 Task: Create a sub task Gather and Analyse Requirements for the task  Improve accessibility features of the app for users with disabilities in the project VelocityTech , assign it to team member softage.8@softage.net and update the status of the sub task to  On Track  , set the priority of the sub task to Low.
Action: Mouse moved to (63, 434)
Screenshot: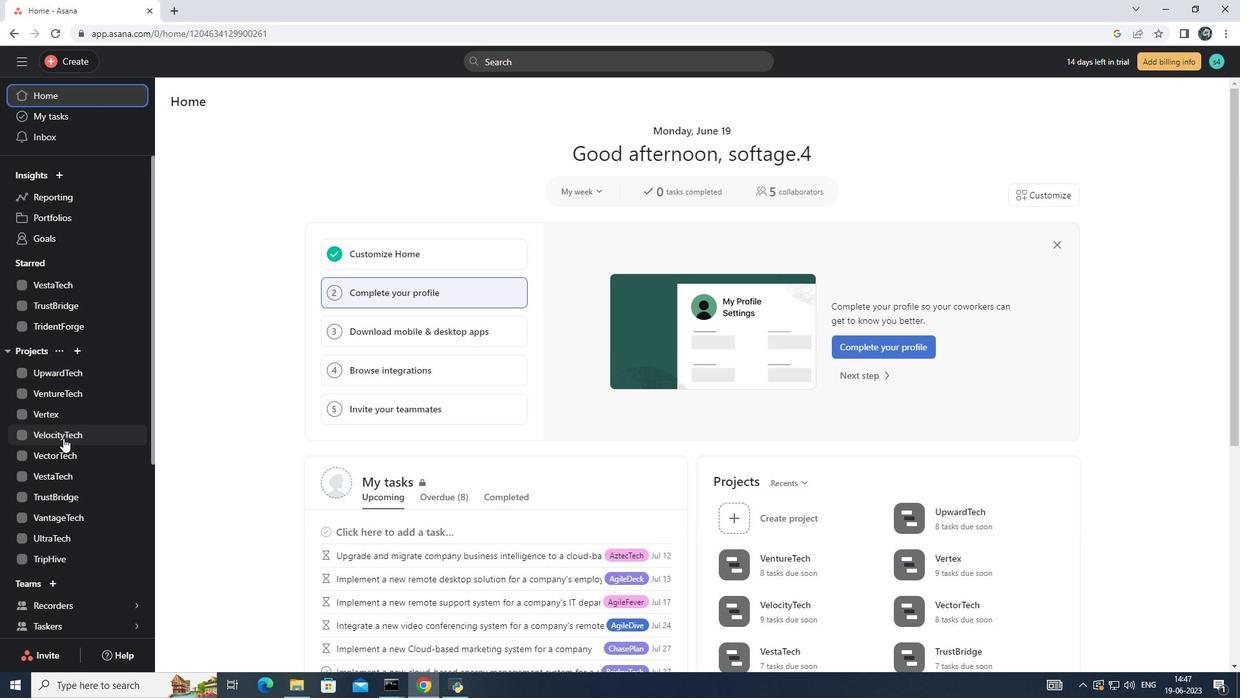 
Action: Mouse pressed left at (63, 434)
Screenshot: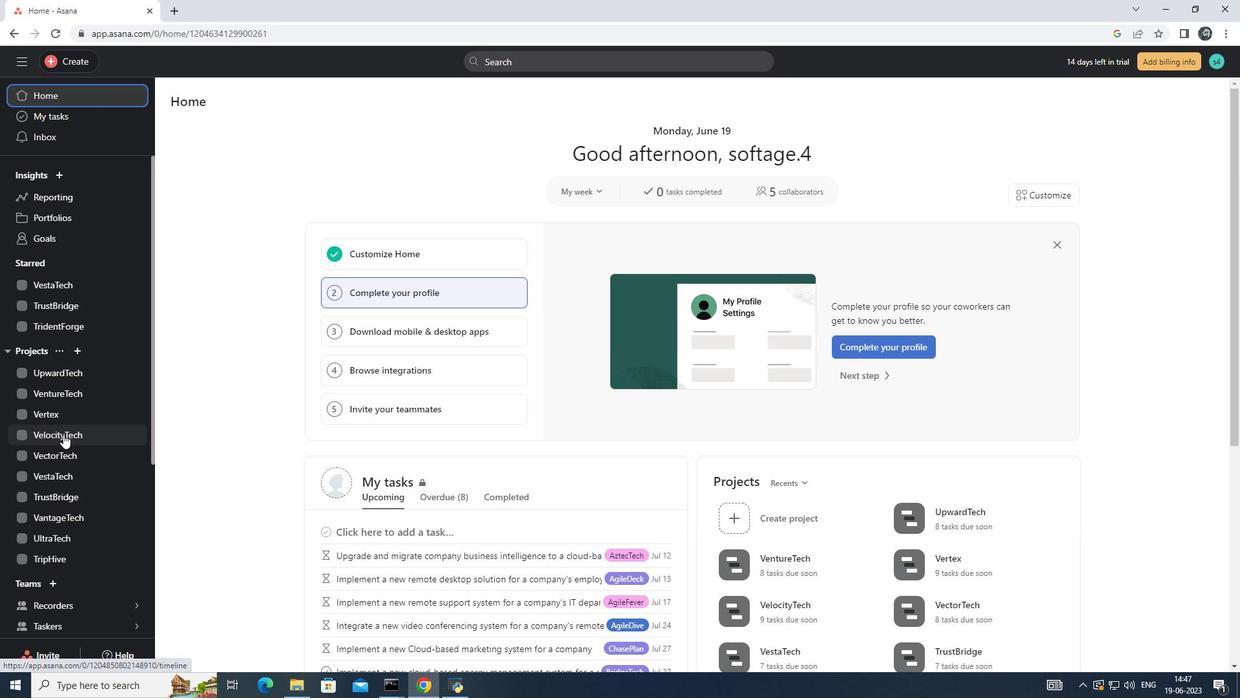 
Action: Mouse moved to (511, 308)
Screenshot: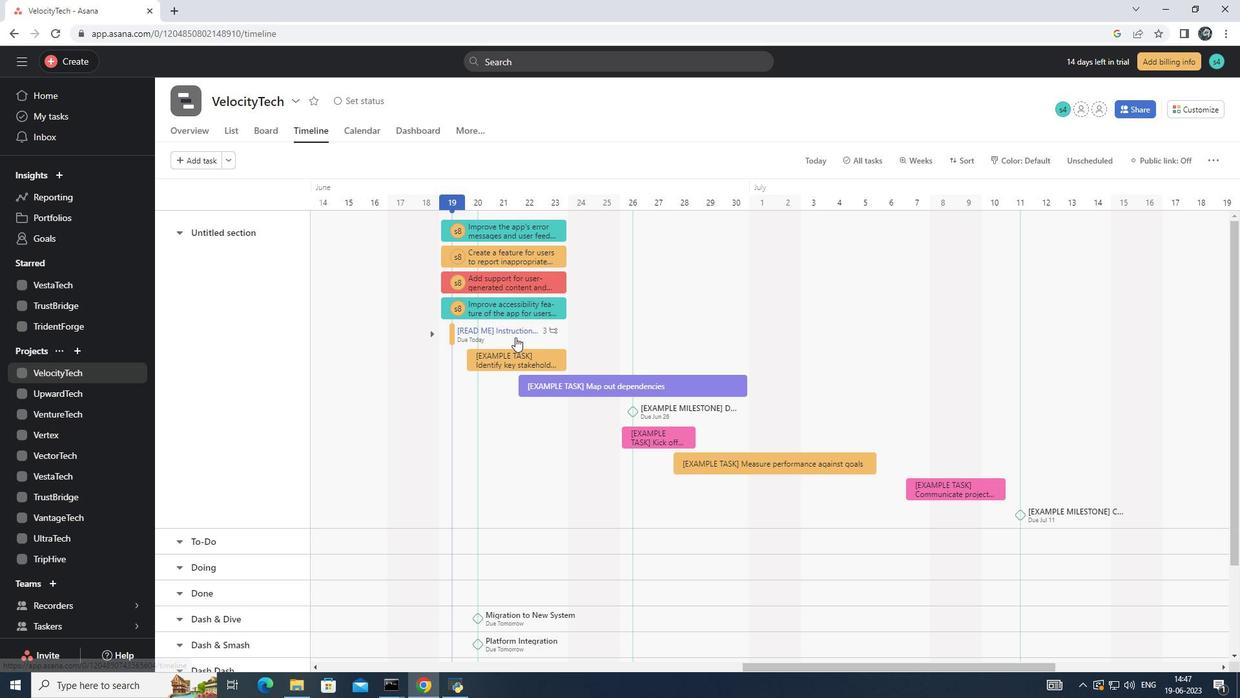 
Action: Mouse pressed left at (511, 308)
Screenshot: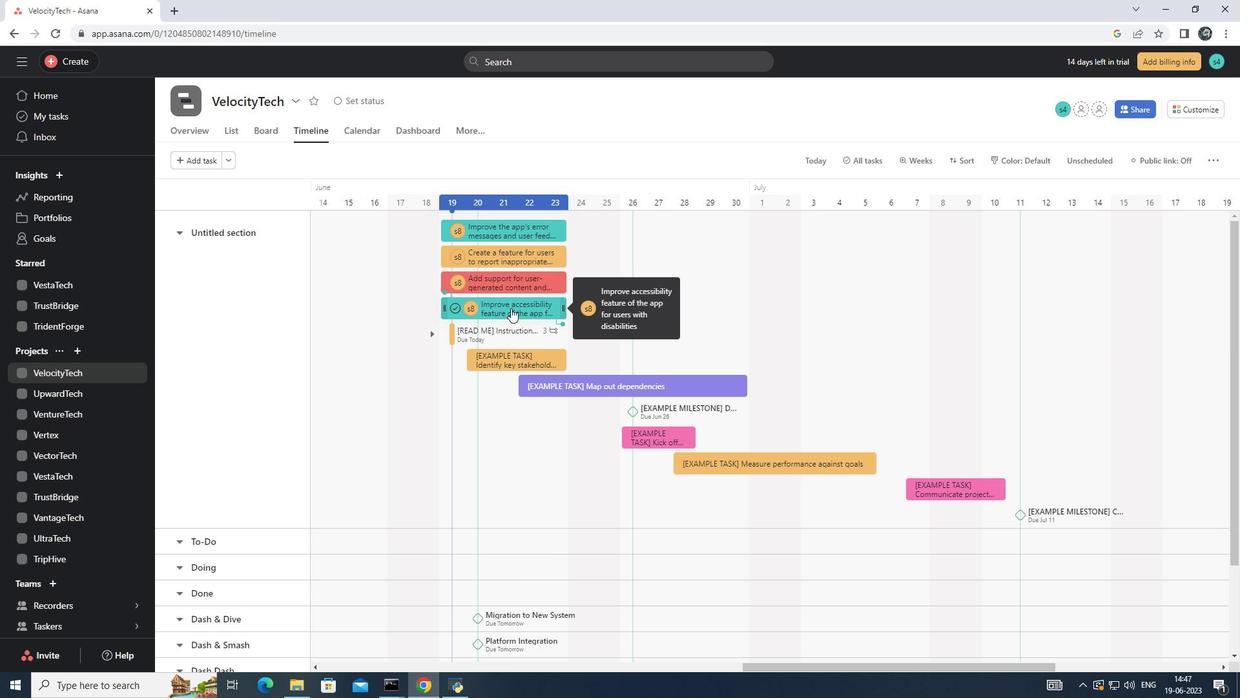 
Action: Mouse moved to (801, 462)
Screenshot: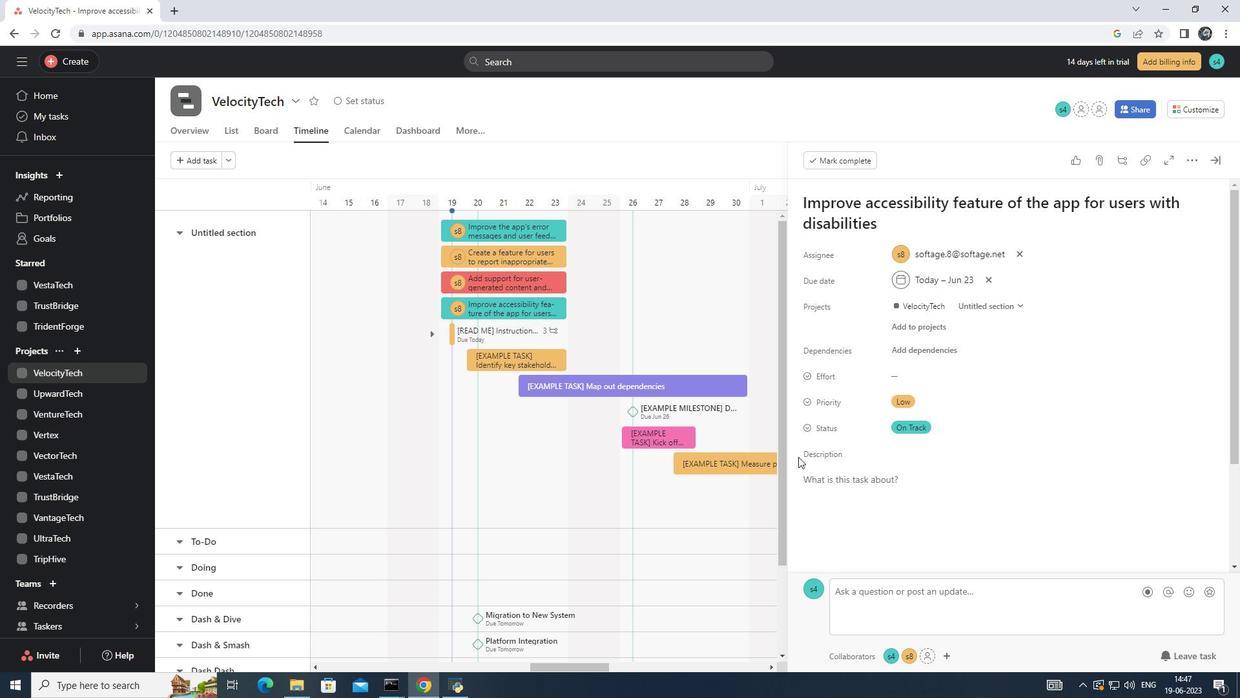 
Action: Mouse scrolled (801, 461) with delta (0, 0)
Screenshot: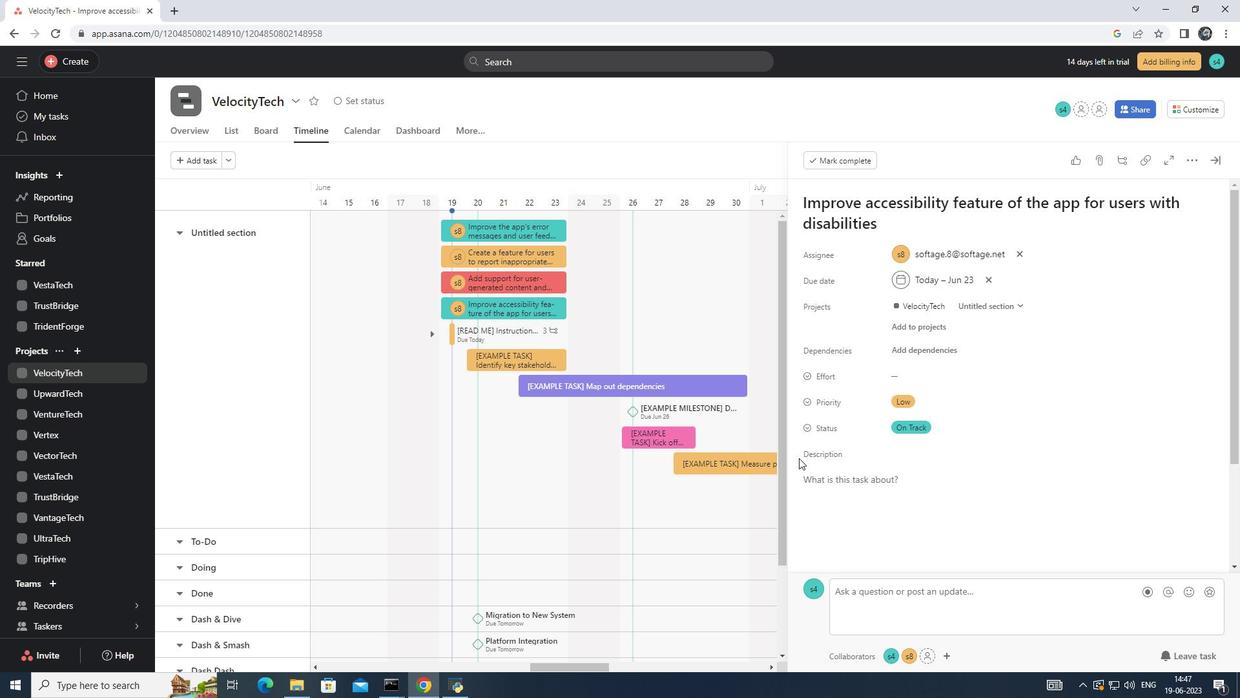 
Action: Mouse moved to (804, 464)
Screenshot: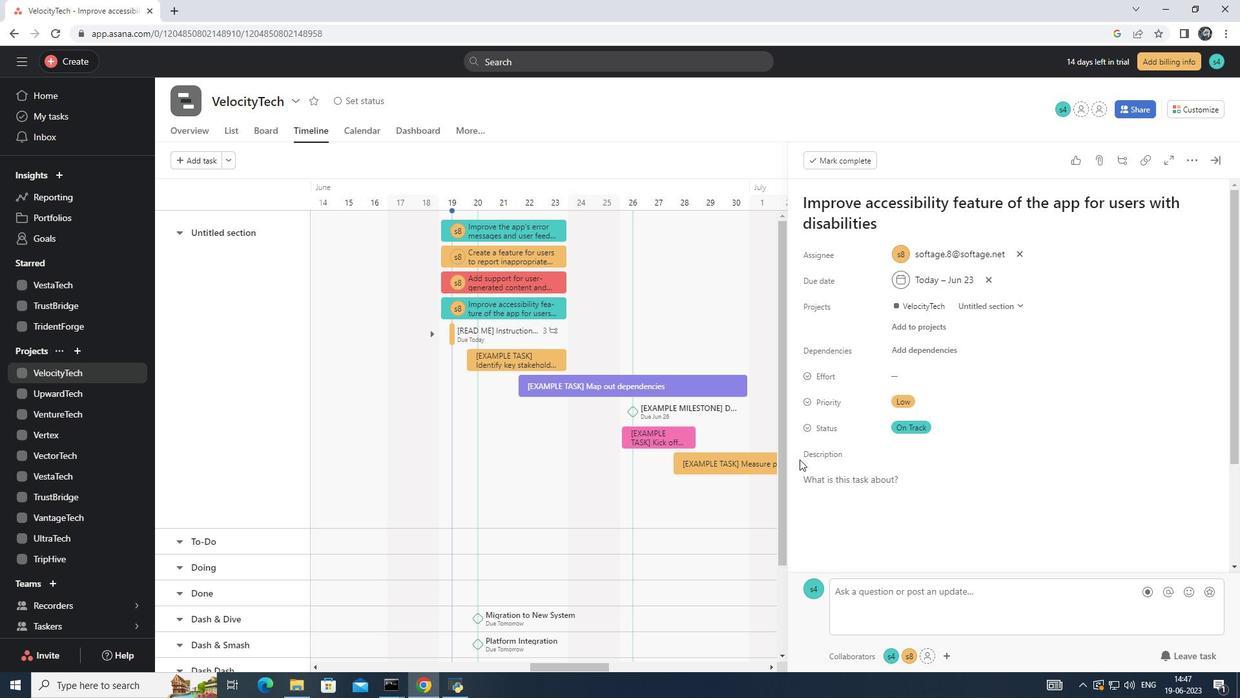 
Action: Mouse scrolled (804, 463) with delta (0, 0)
Screenshot: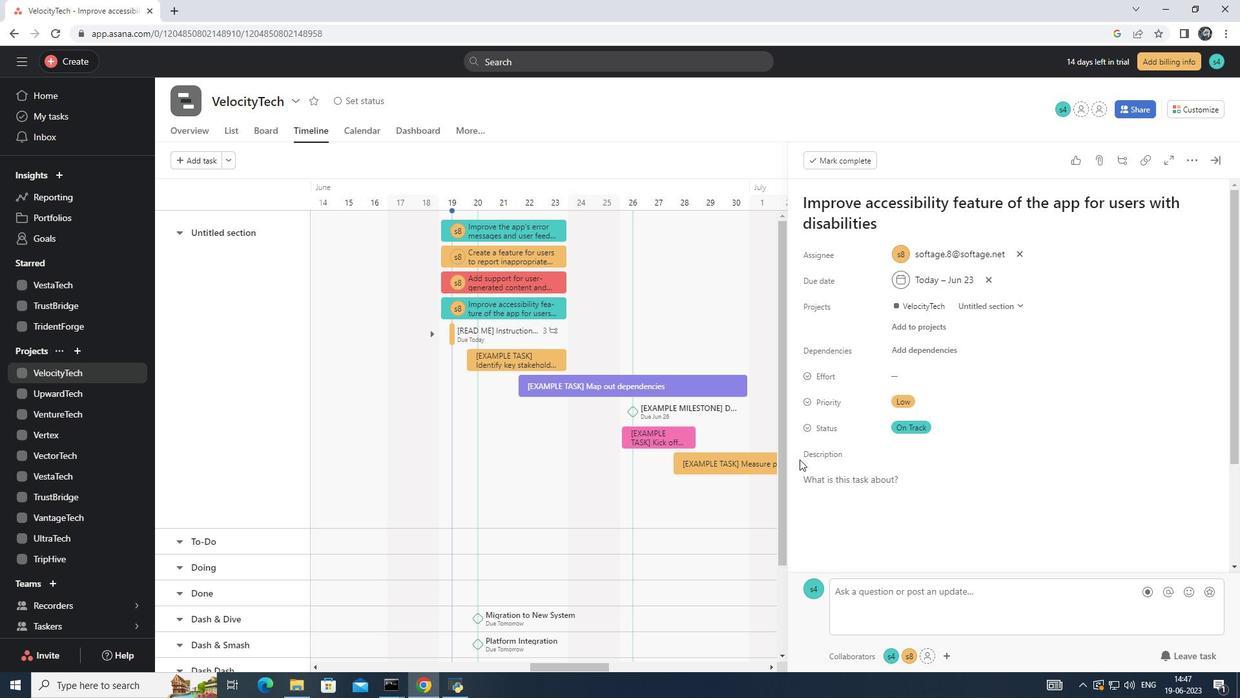 
Action: Mouse moved to (828, 470)
Screenshot: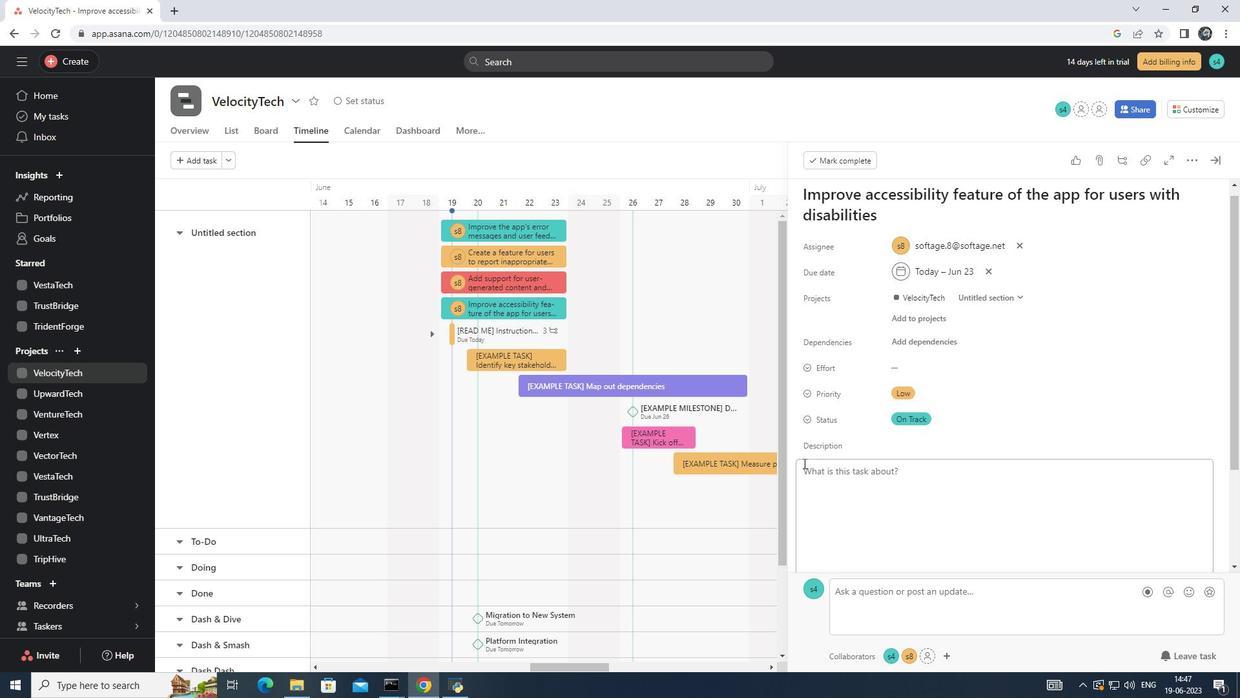 
Action: Mouse scrolled (828, 469) with delta (0, 0)
Screenshot: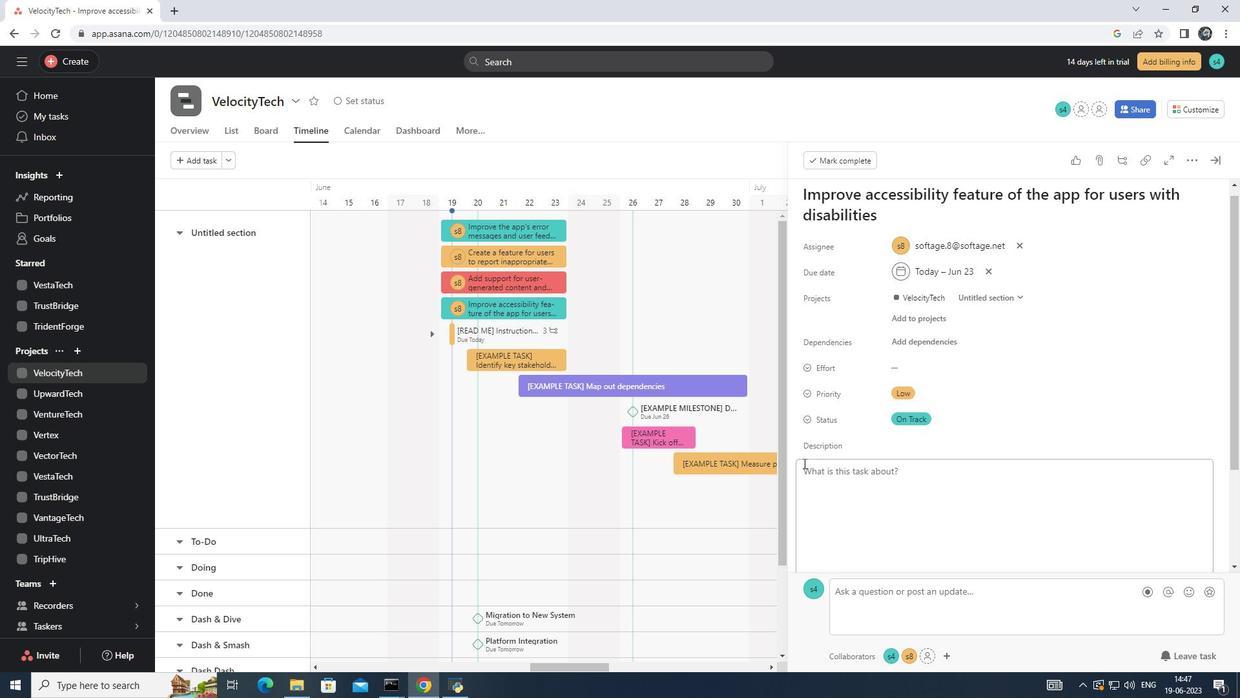 
Action: Mouse moved to (836, 473)
Screenshot: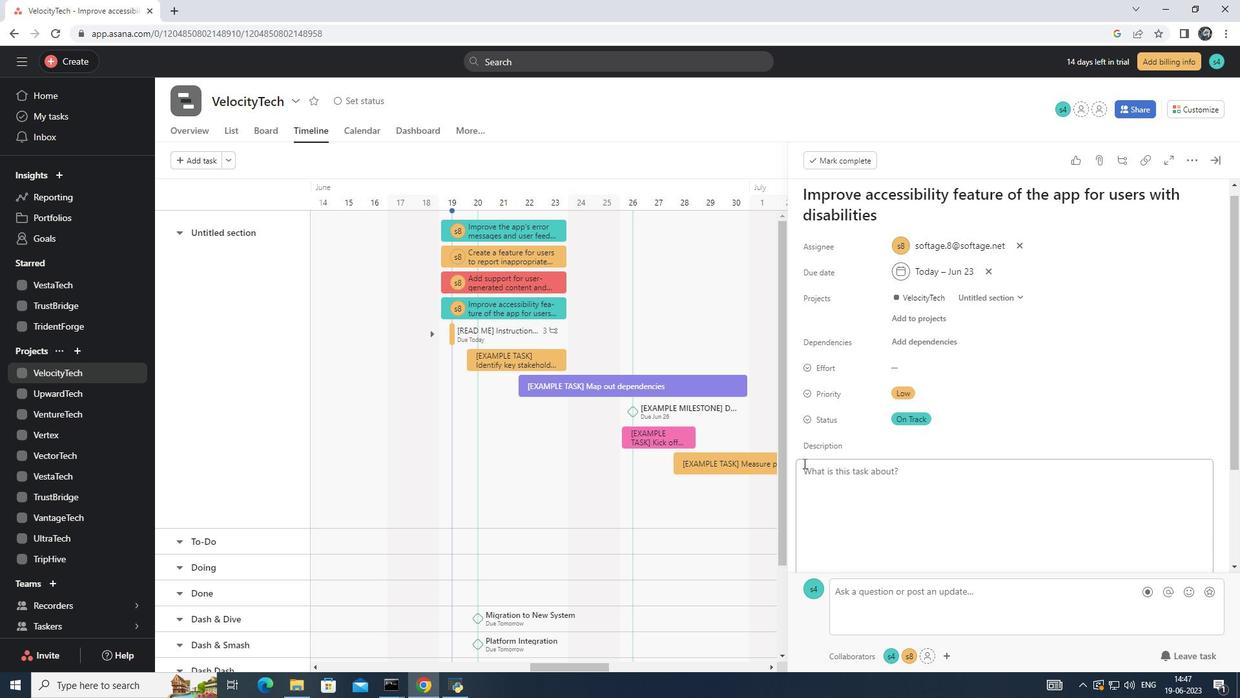 
Action: Mouse scrolled (836, 472) with delta (0, 0)
Screenshot: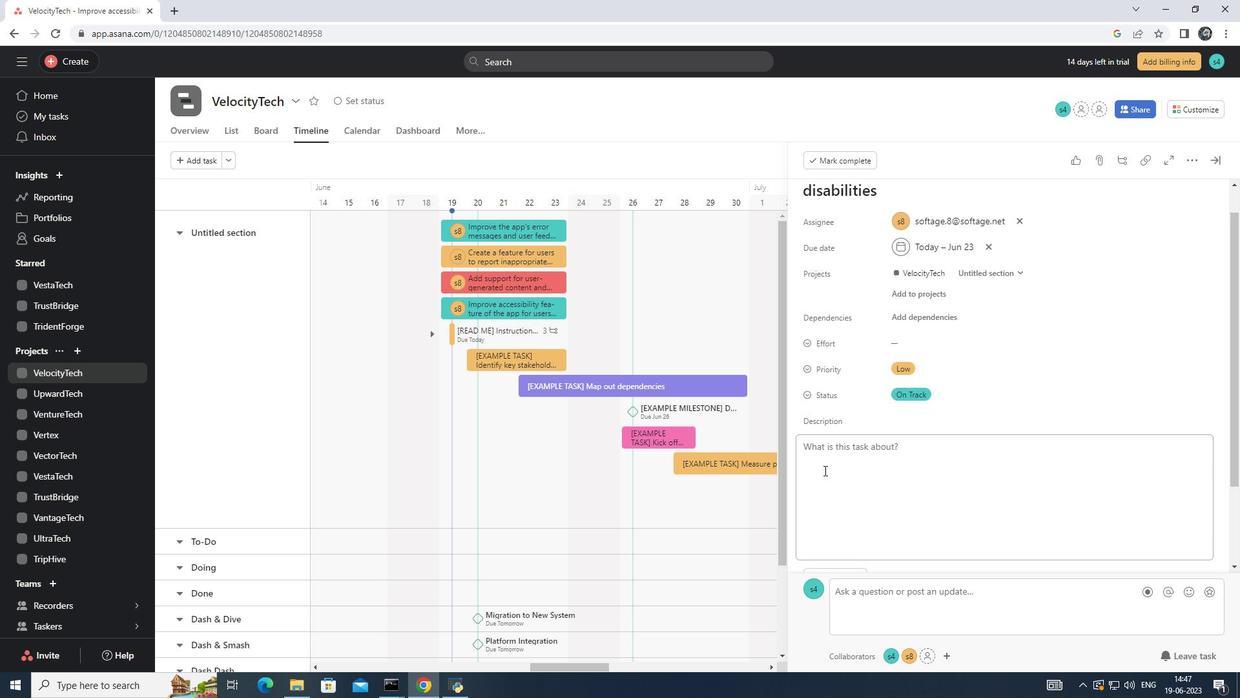 
Action: Mouse moved to (842, 468)
Screenshot: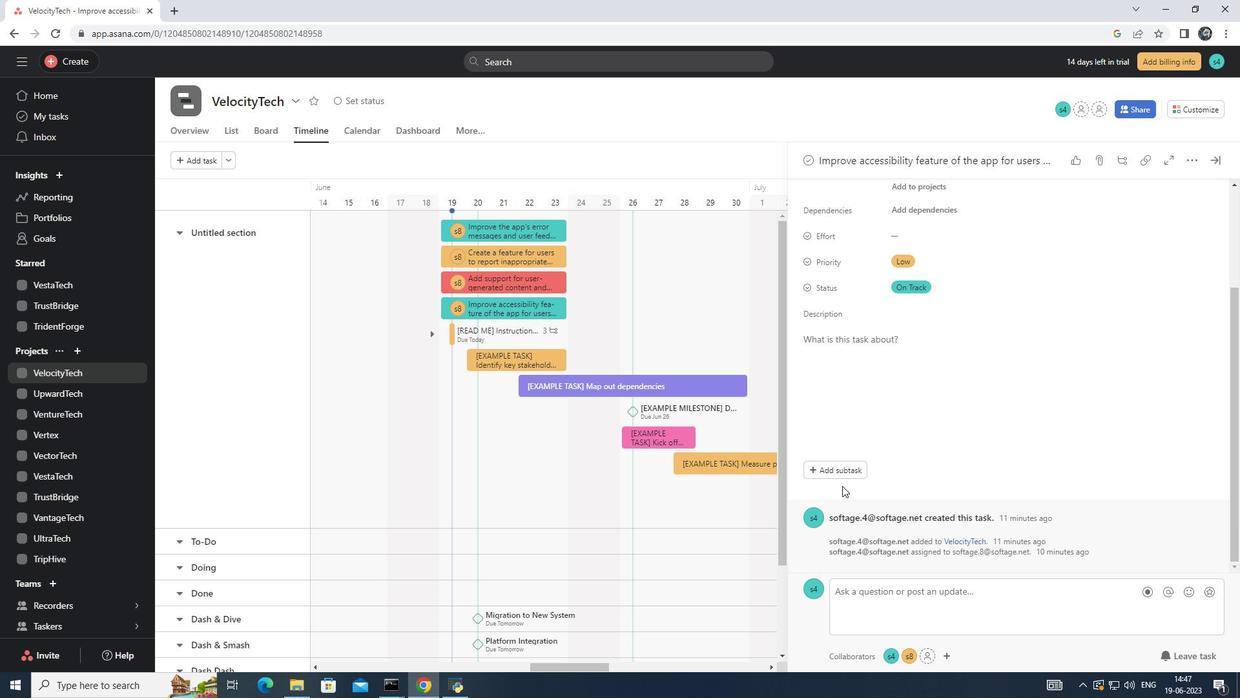 
Action: Mouse pressed left at (842, 468)
Screenshot: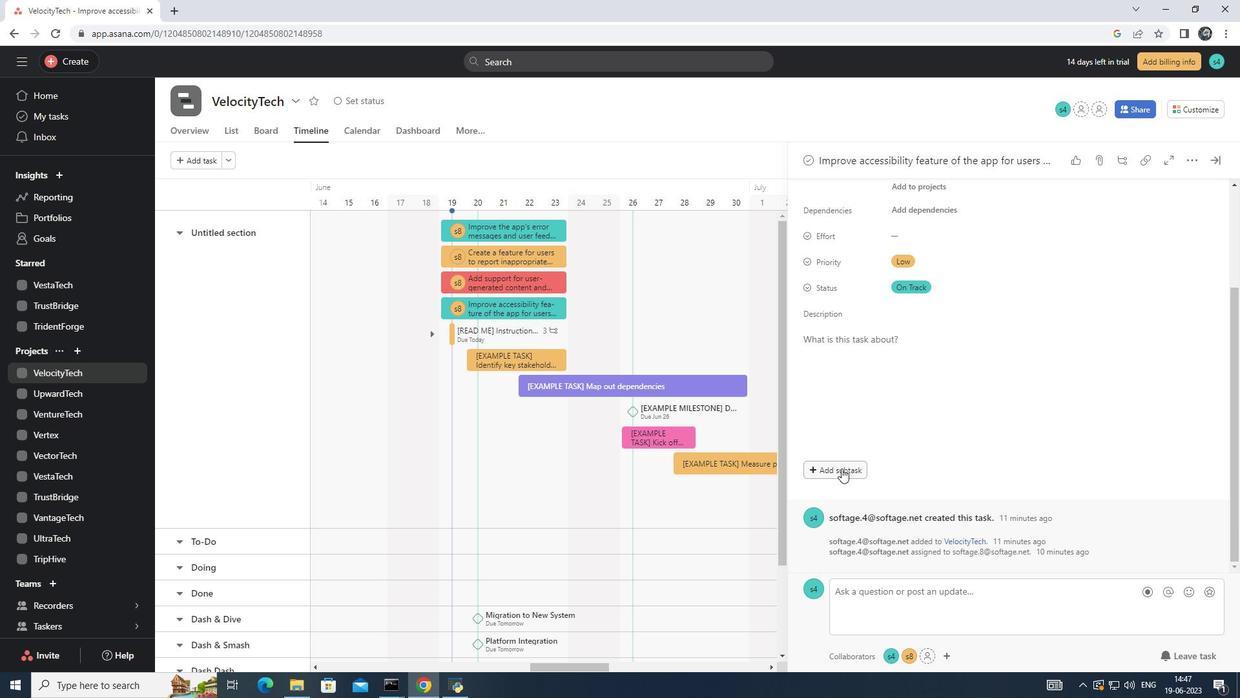 
Action: Mouse moved to (842, 441)
Screenshot: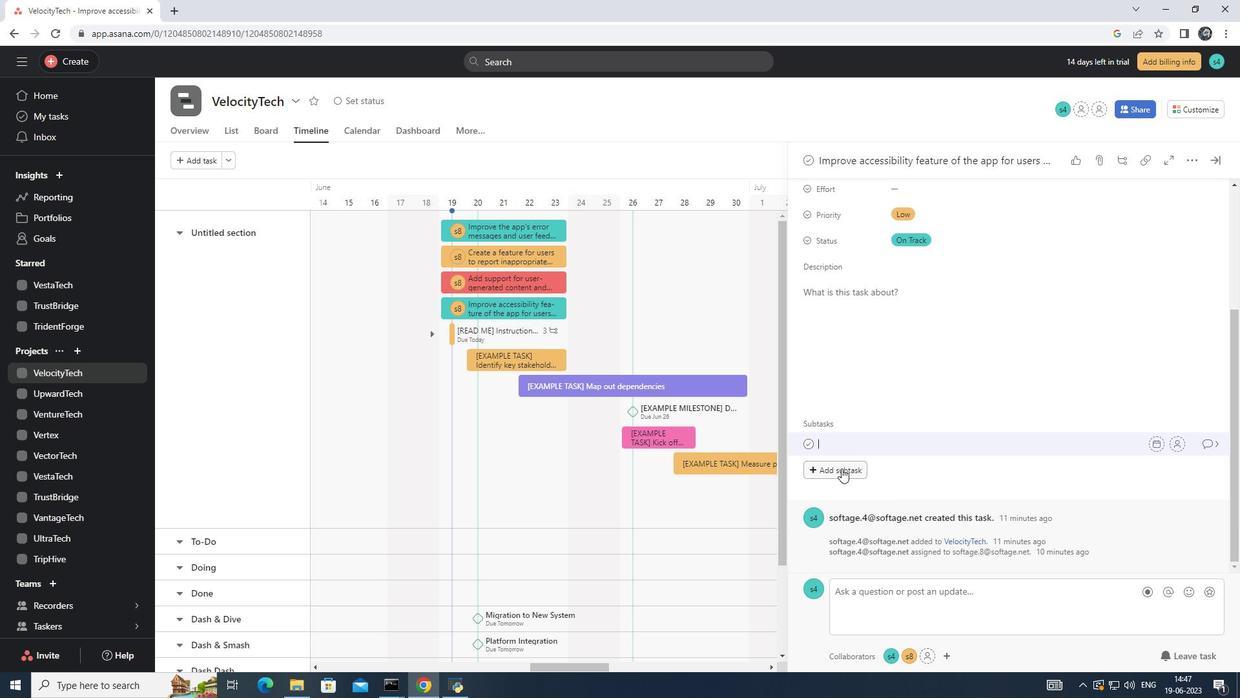 
Action: Mouse pressed left at (842, 441)
Screenshot: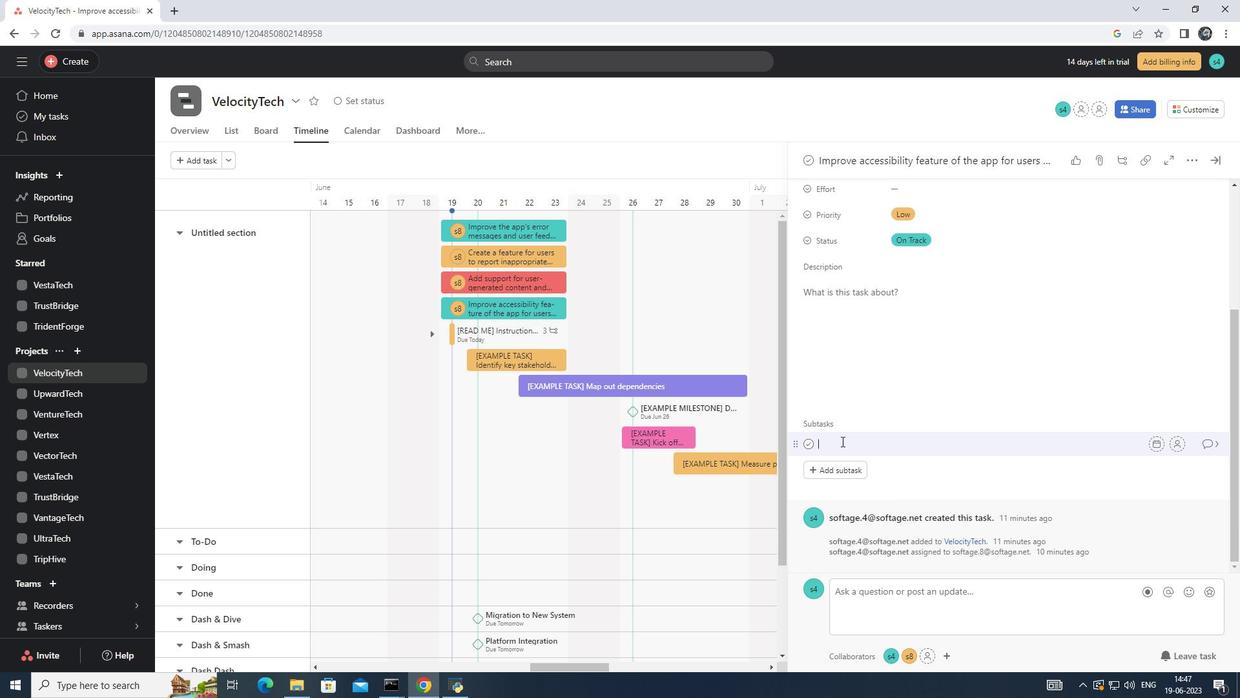 
Action: Key pressed <Key.shift><Key.shift><Key.shift><Key.shift><Key.shift><Key.shift><Key.shift><Key.shift><Key.shift><Key.shift><Key.shift><Key.shift><Key.shift><Key.shift>Gather<Key.space>and<Key.space><Key.shift>Analyse<Key.space><Key.shift>Requirements
Screenshot: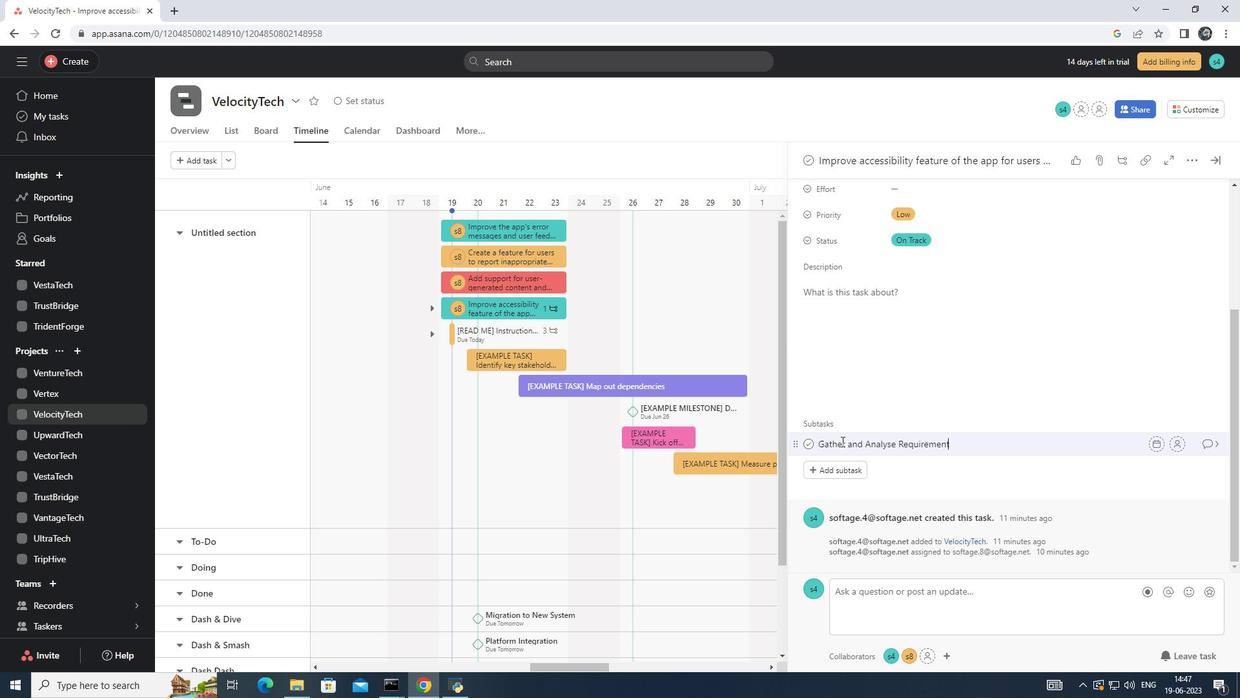
Action: Mouse moved to (1181, 444)
Screenshot: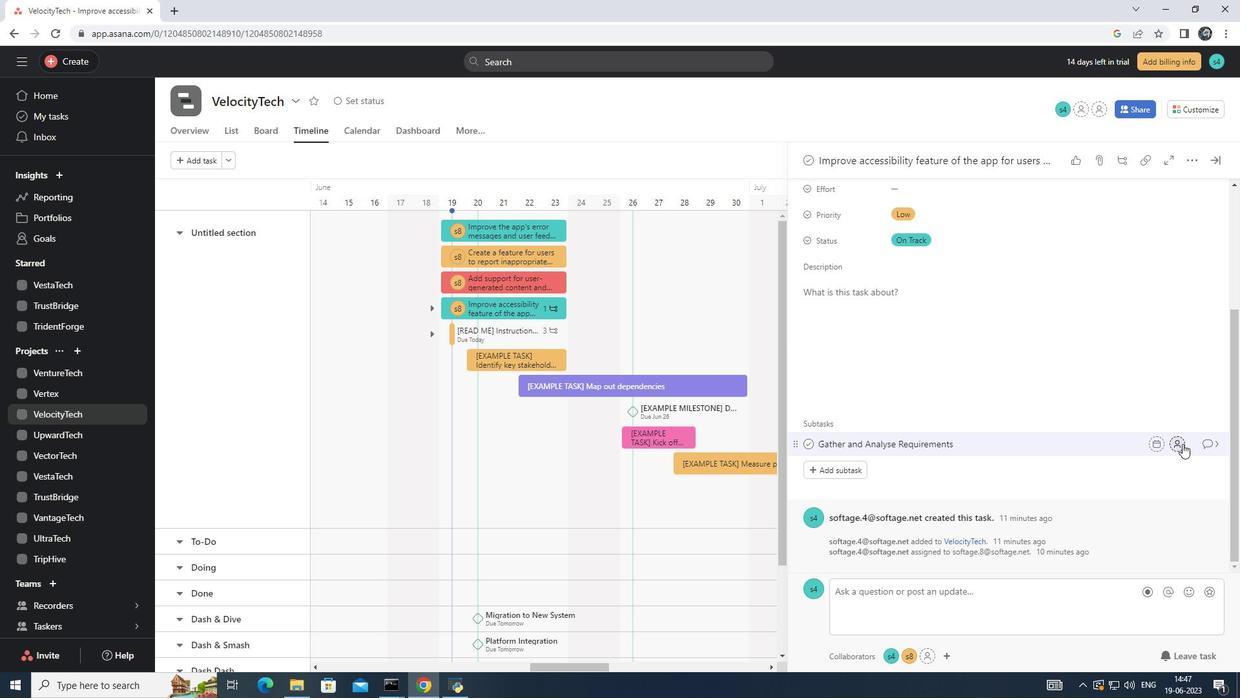 
Action: Mouse pressed left at (1181, 444)
Screenshot: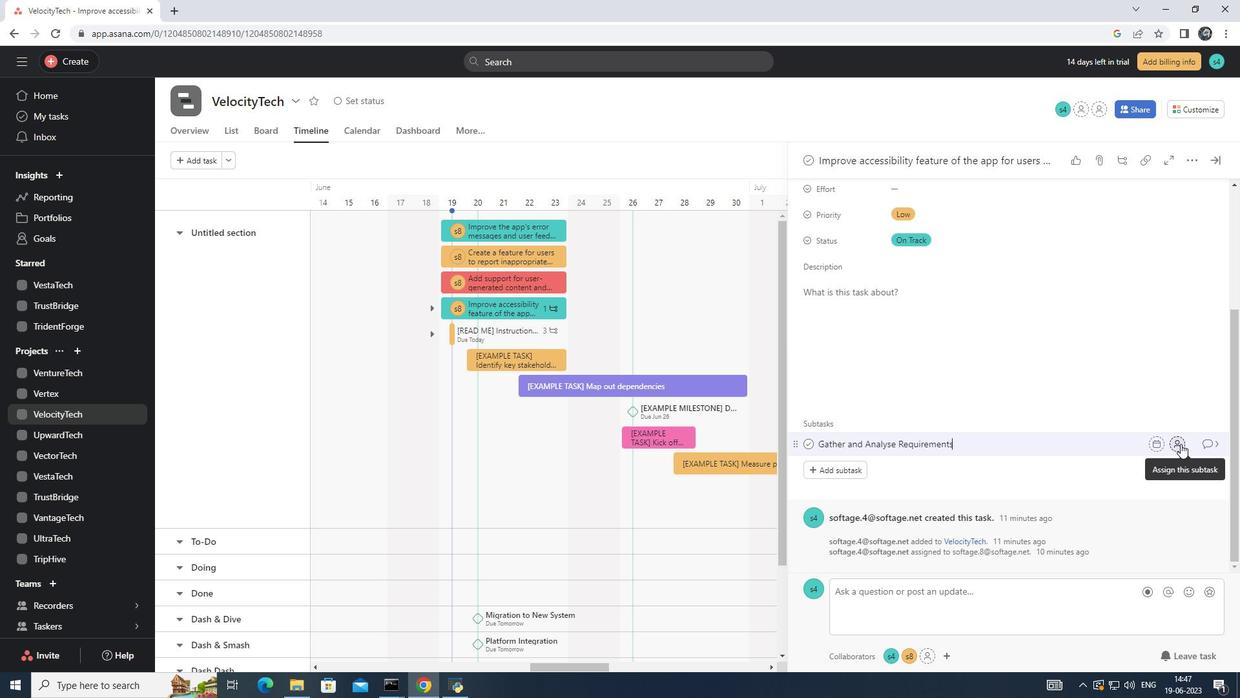 
Action: Key pressed softage.8<Key.shift>@softage.net<Key.enter>
Screenshot: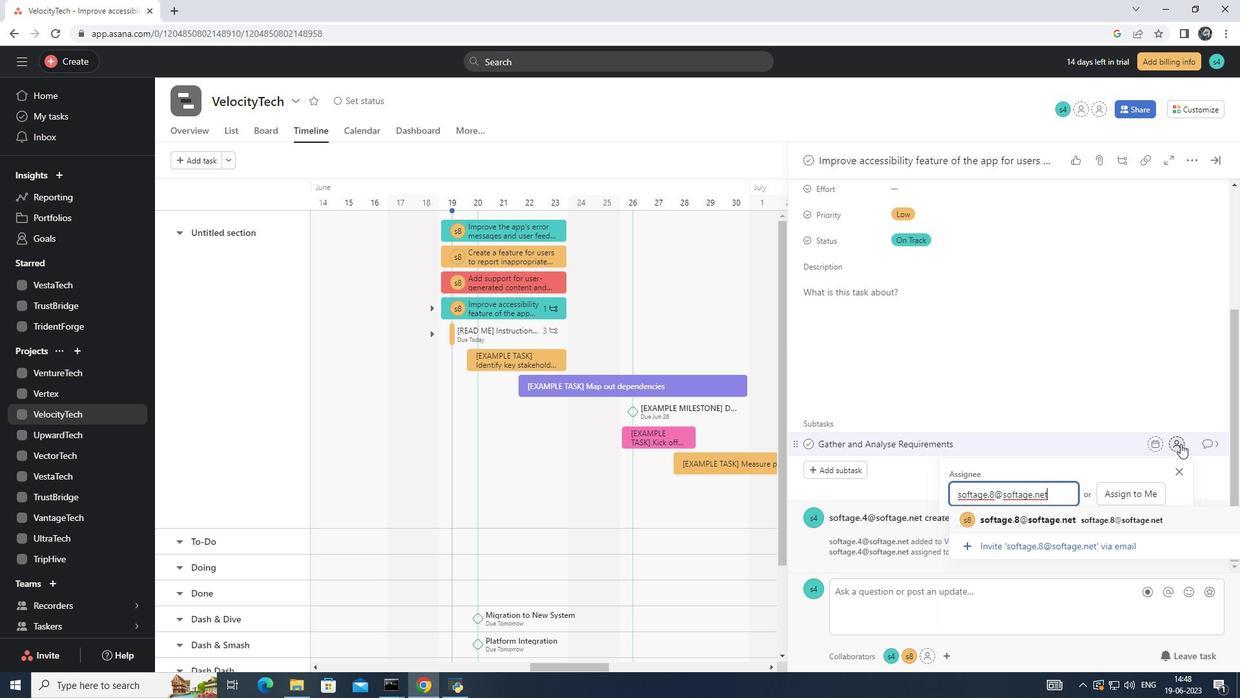 
Action: Mouse moved to (1219, 443)
Screenshot: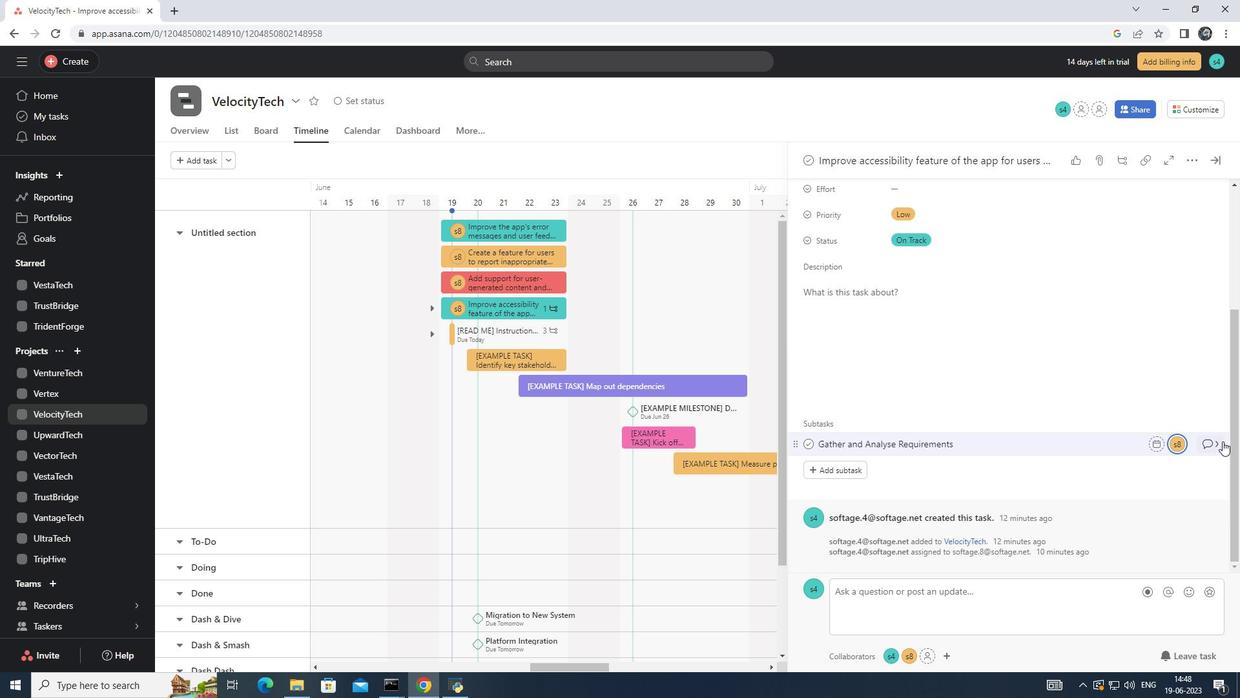 
Action: Mouse pressed left at (1219, 443)
Screenshot: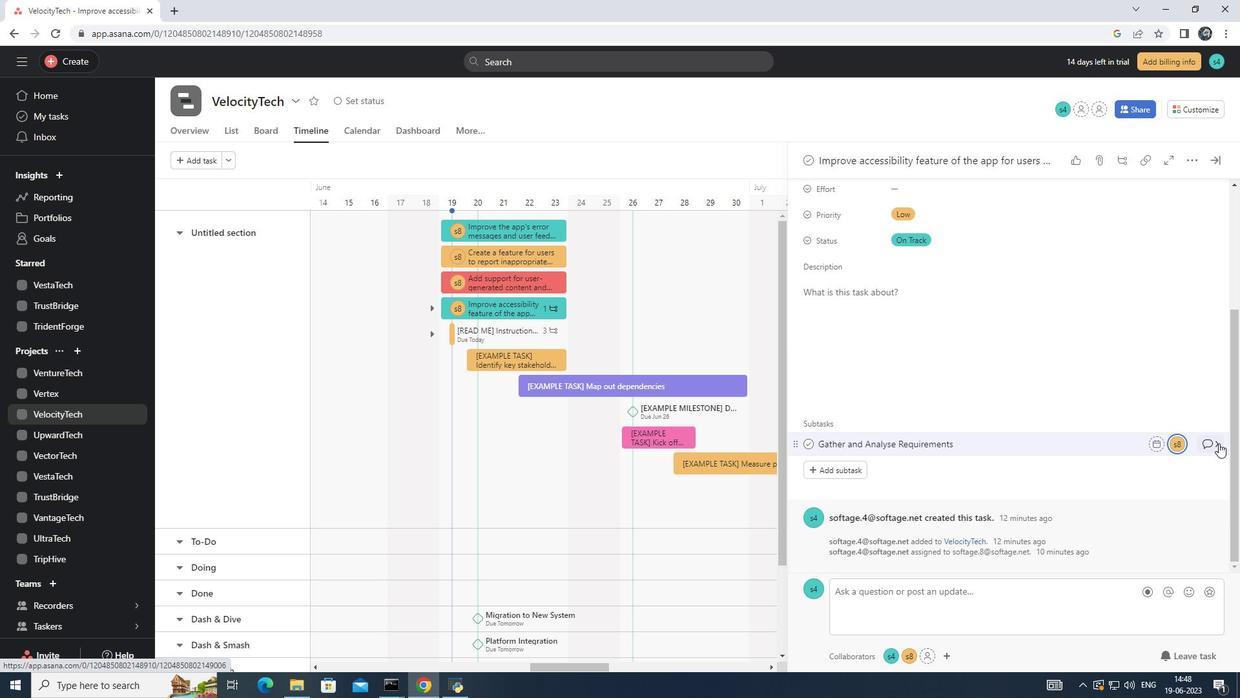 
Action: Mouse moved to (823, 340)
Screenshot: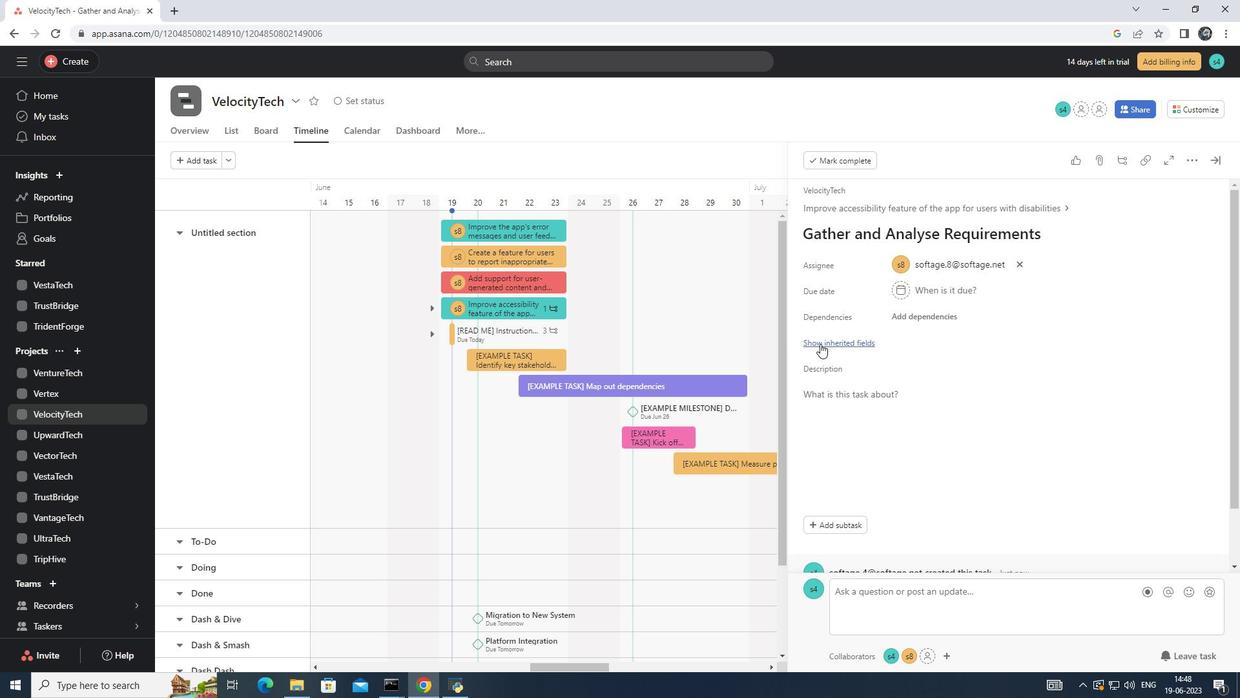 
Action: Mouse pressed left at (823, 340)
Screenshot: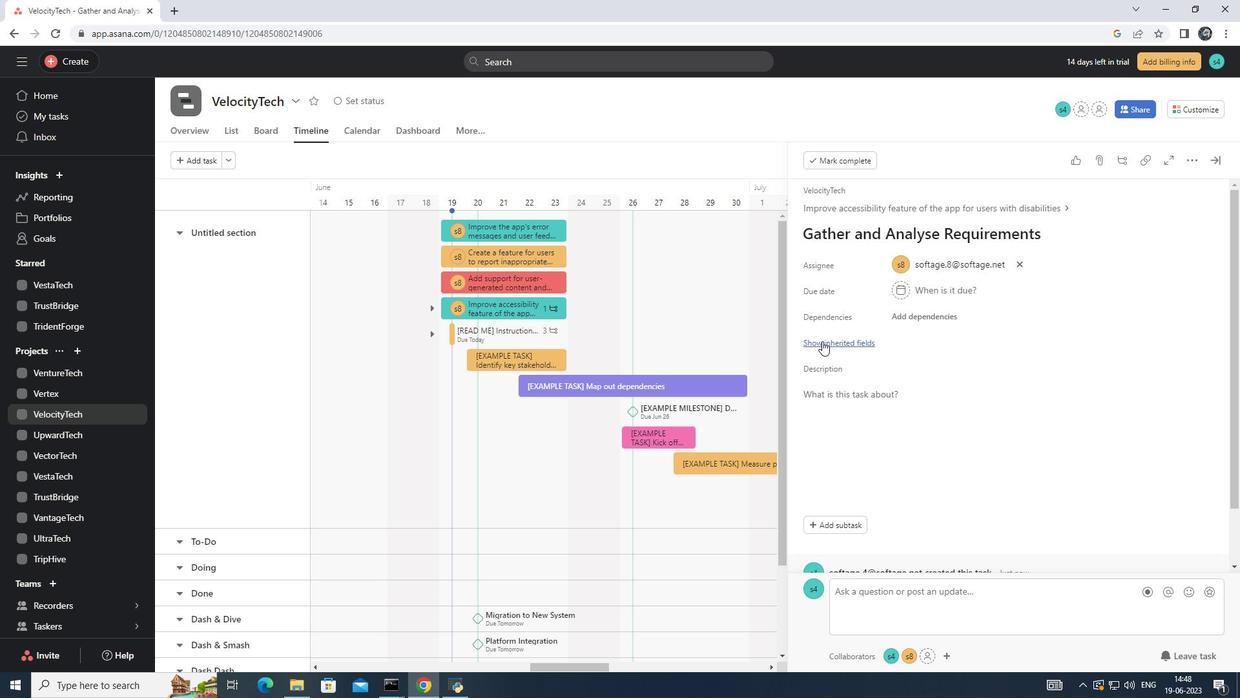 
Action: Mouse moved to (913, 421)
Screenshot: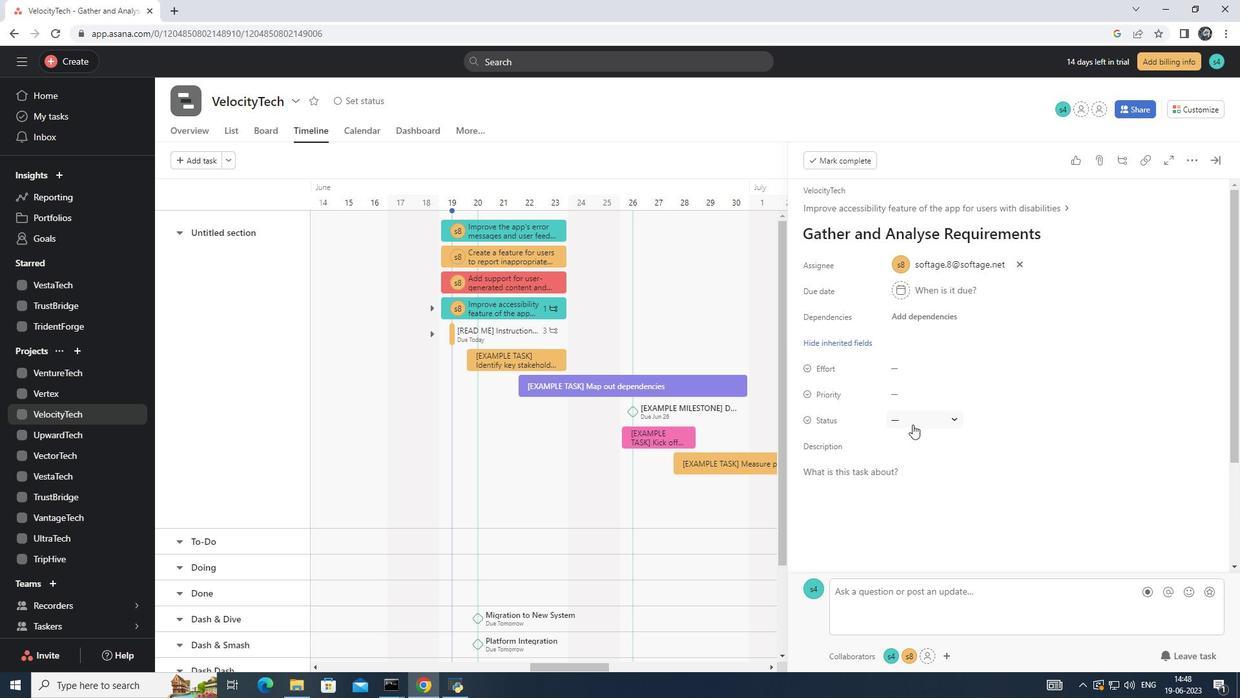 
Action: Mouse pressed left at (913, 421)
Screenshot: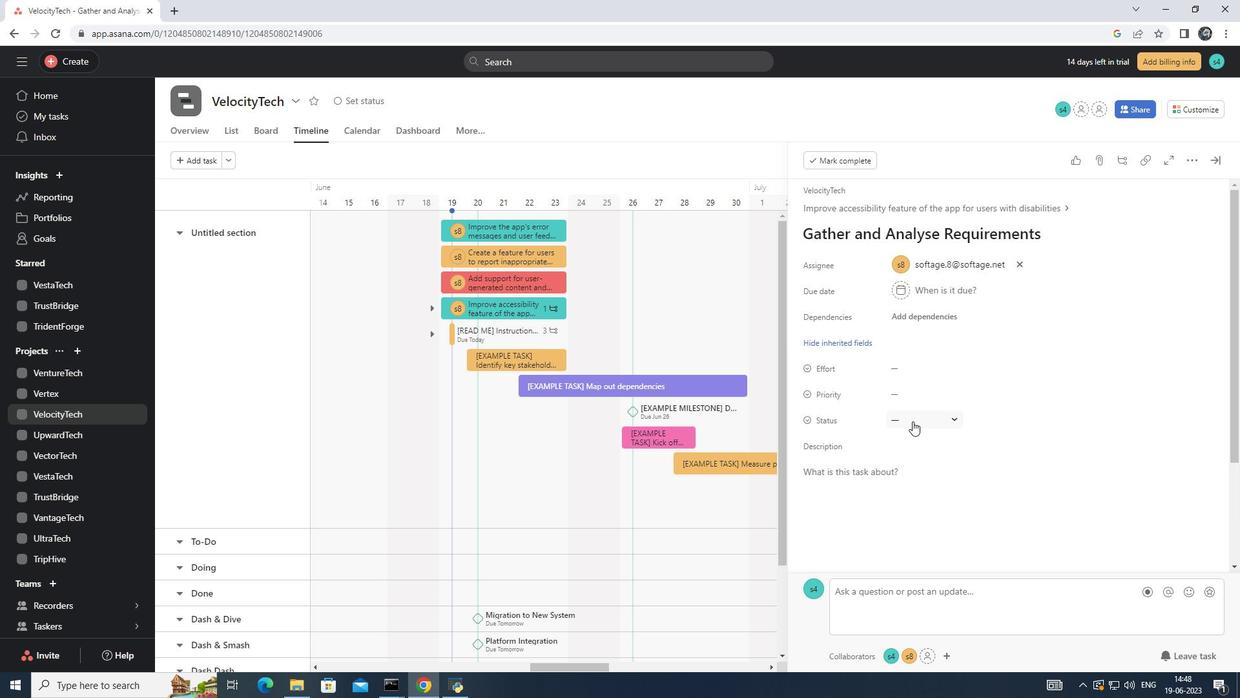 
Action: Mouse moved to (961, 470)
Screenshot: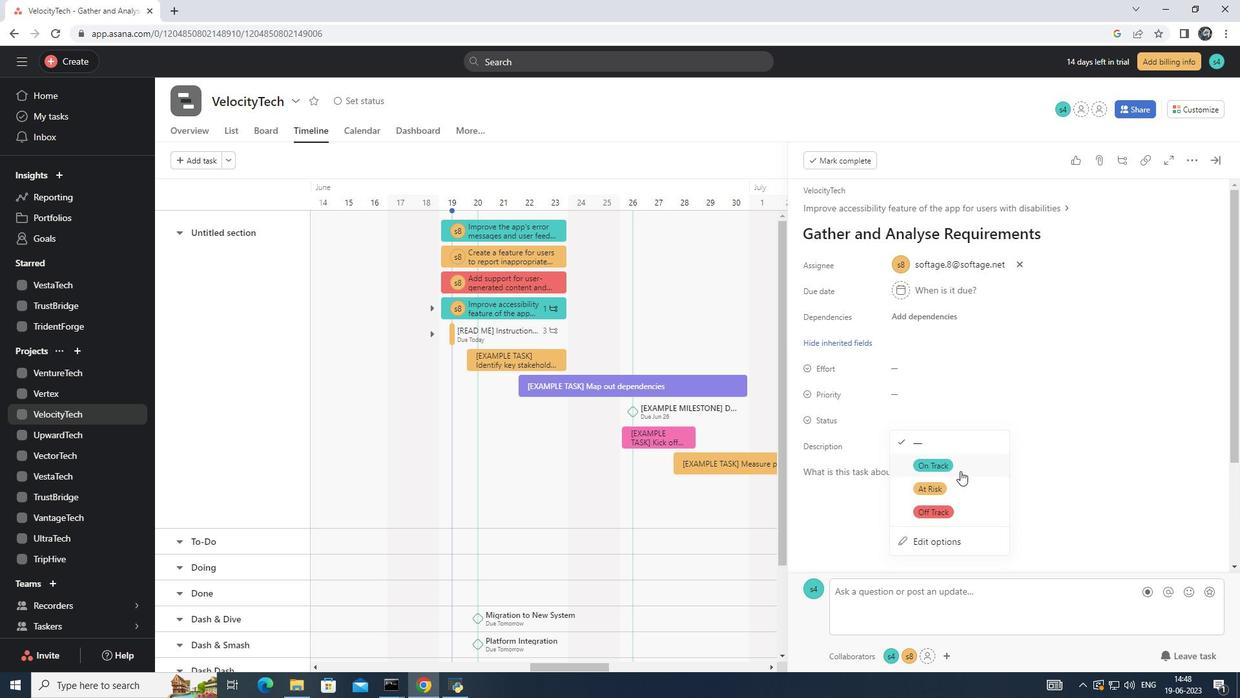 
Action: Mouse pressed left at (961, 470)
Screenshot: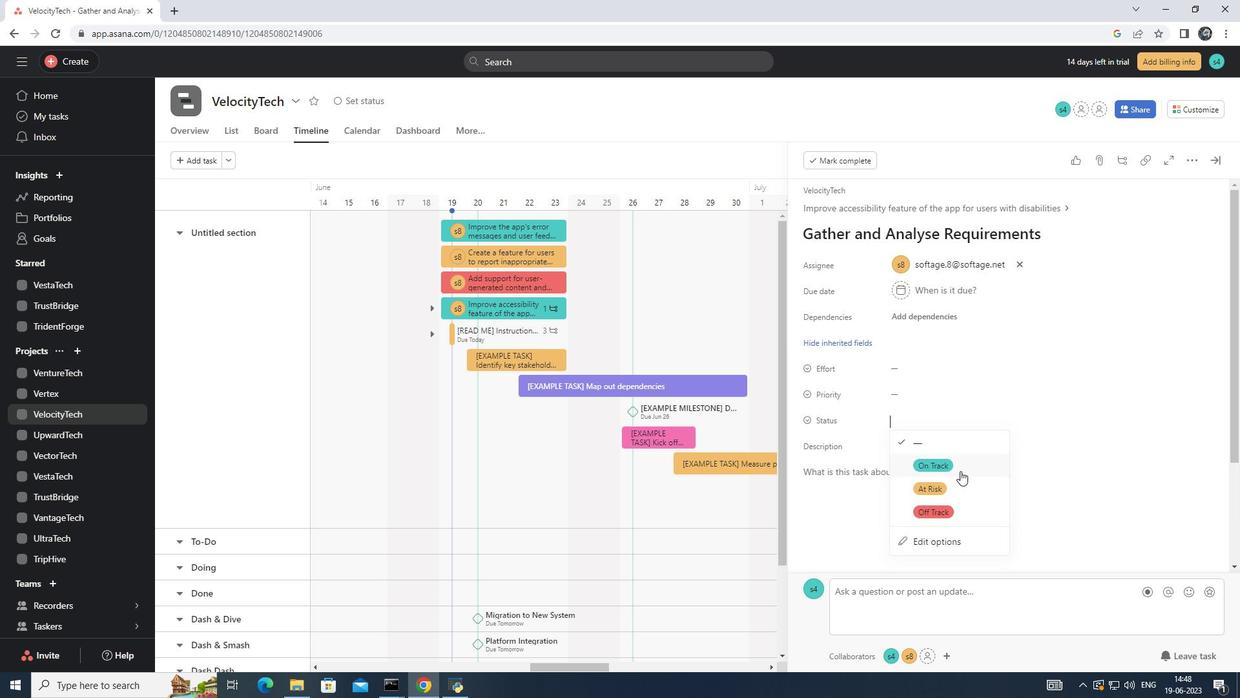 
Action: Mouse moved to (922, 393)
Screenshot: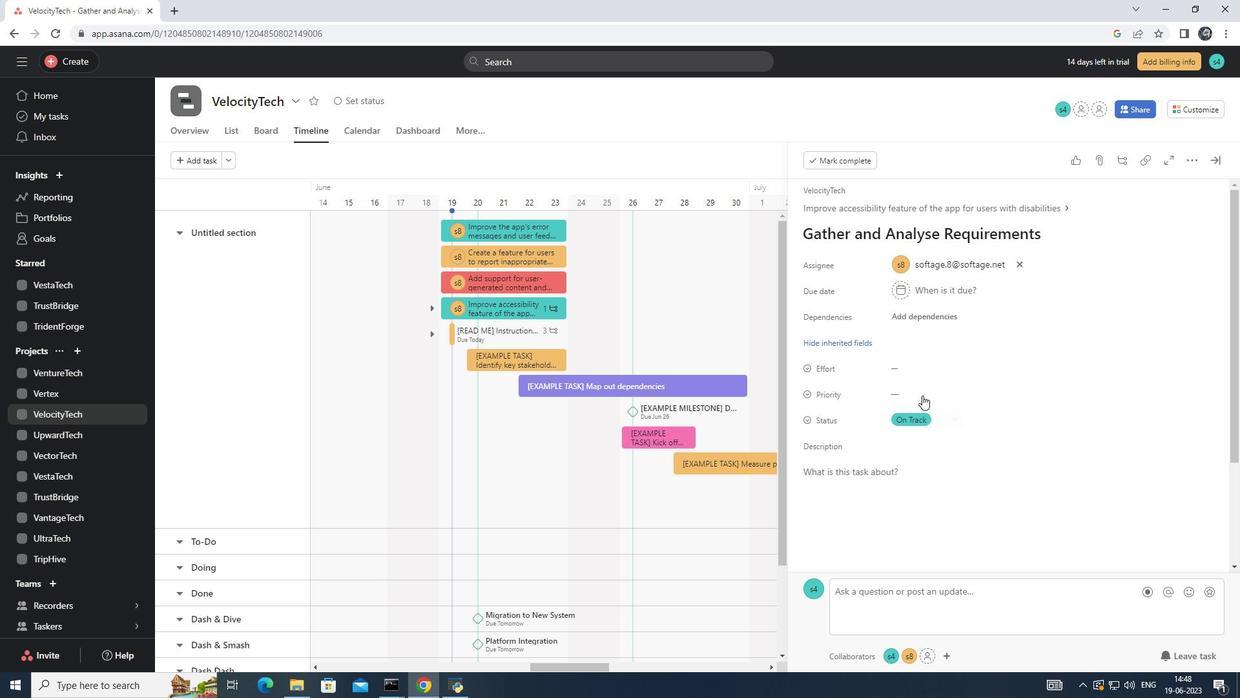 
Action: Mouse pressed left at (922, 393)
Screenshot: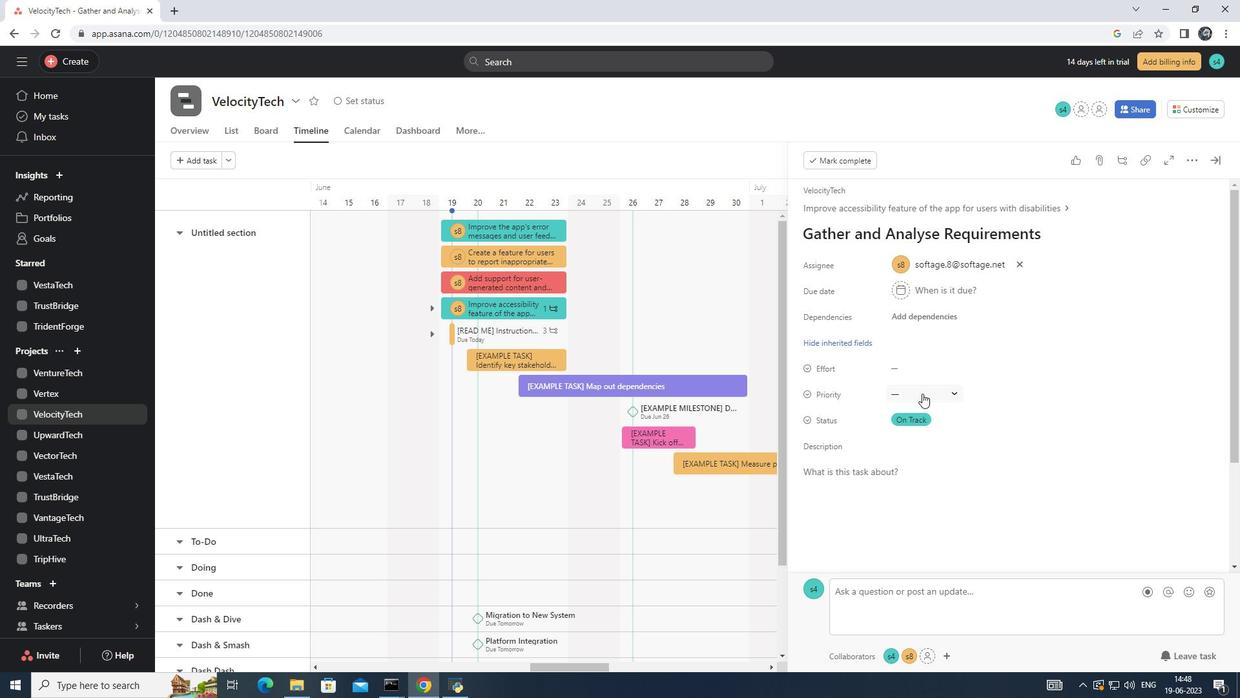 
Action: Mouse moved to (953, 485)
Screenshot: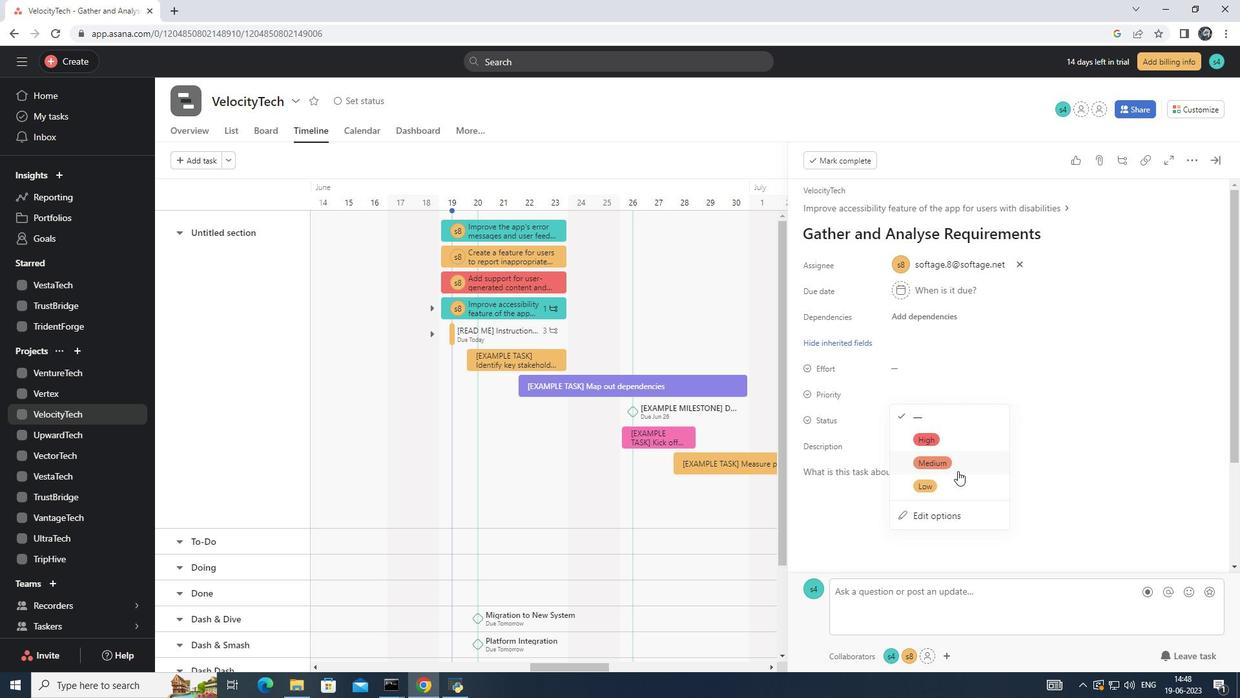 
Action: Mouse pressed left at (953, 485)
Screenshot: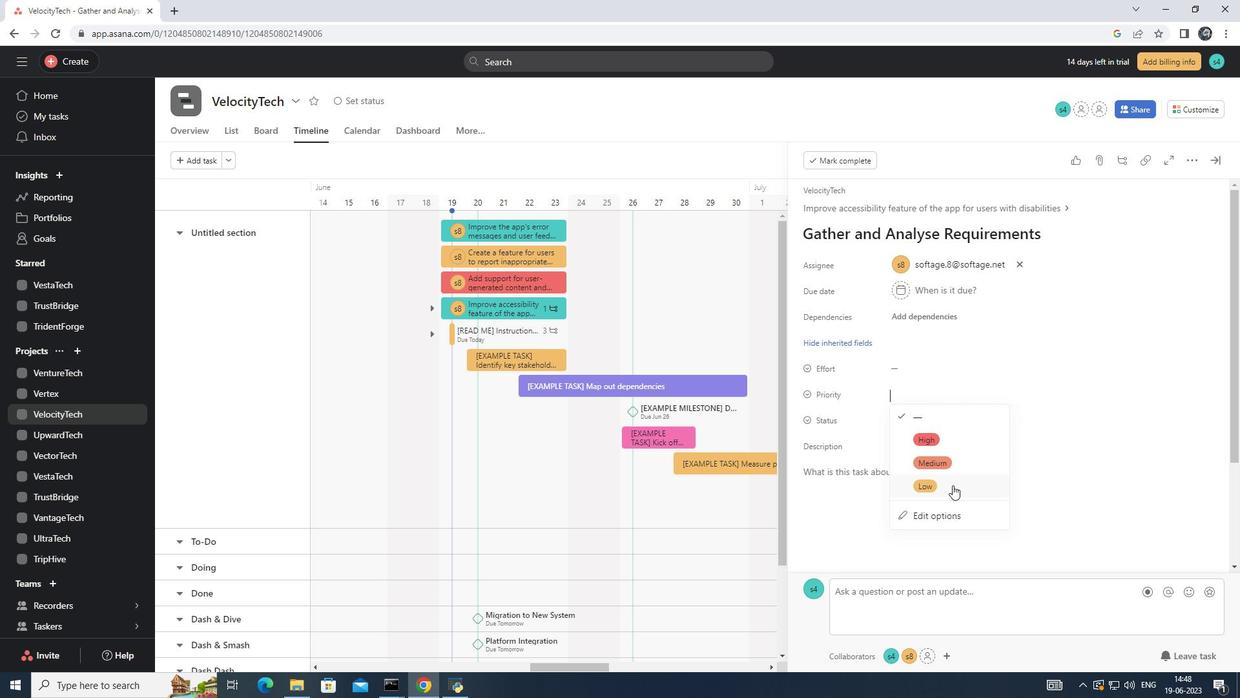 
Action: Mouse moved to (907, 456)
Screenshot: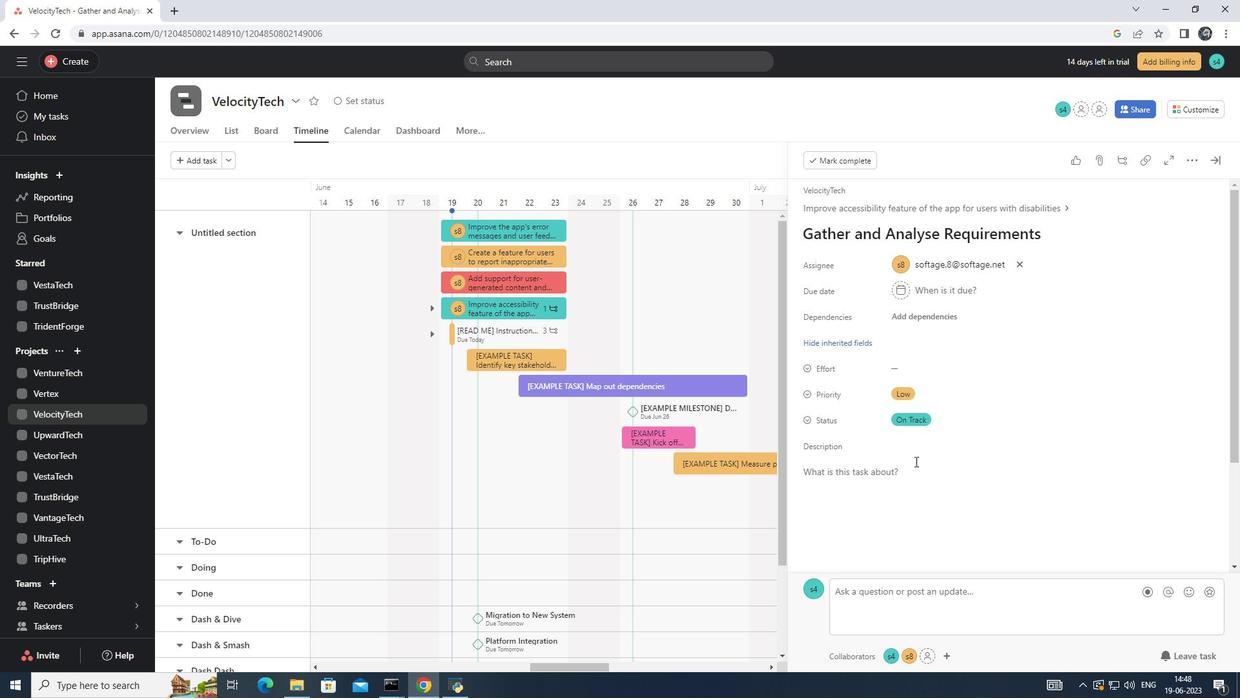 
Action: Mouse scrolled (907, 456) with delta (0, 0)
Screenshot: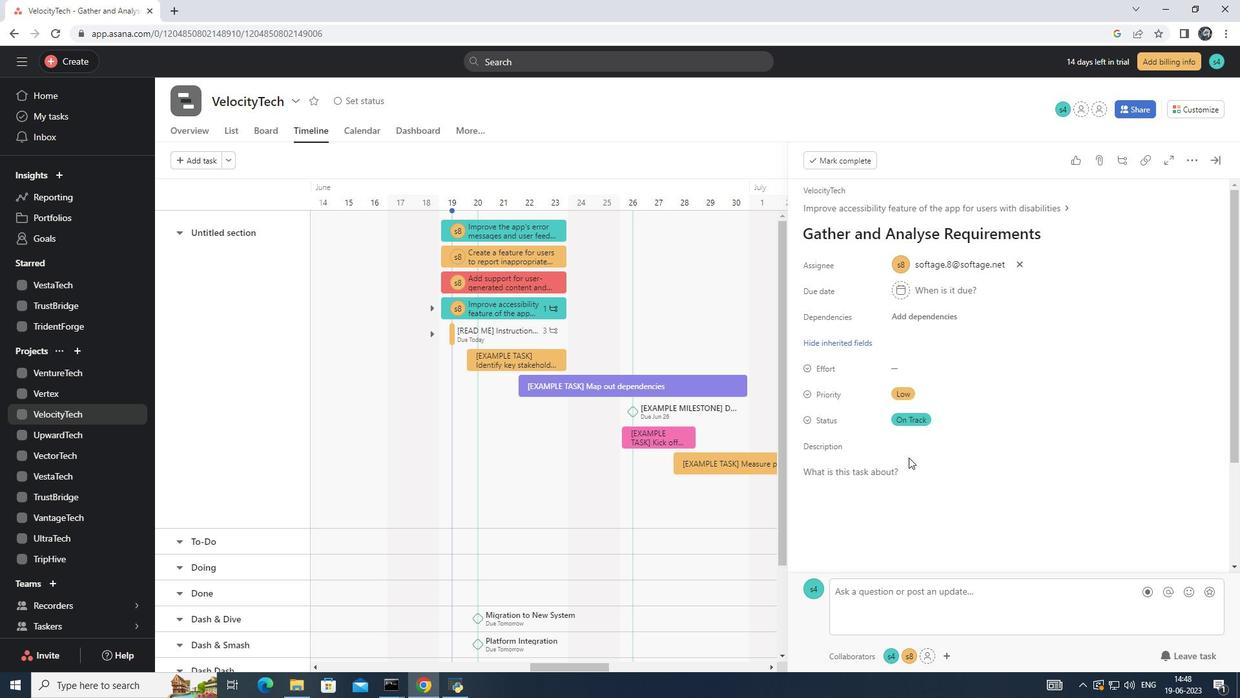 
Action: Mouse scrolled (907, 456) with delta (0, 0)
Screenshot: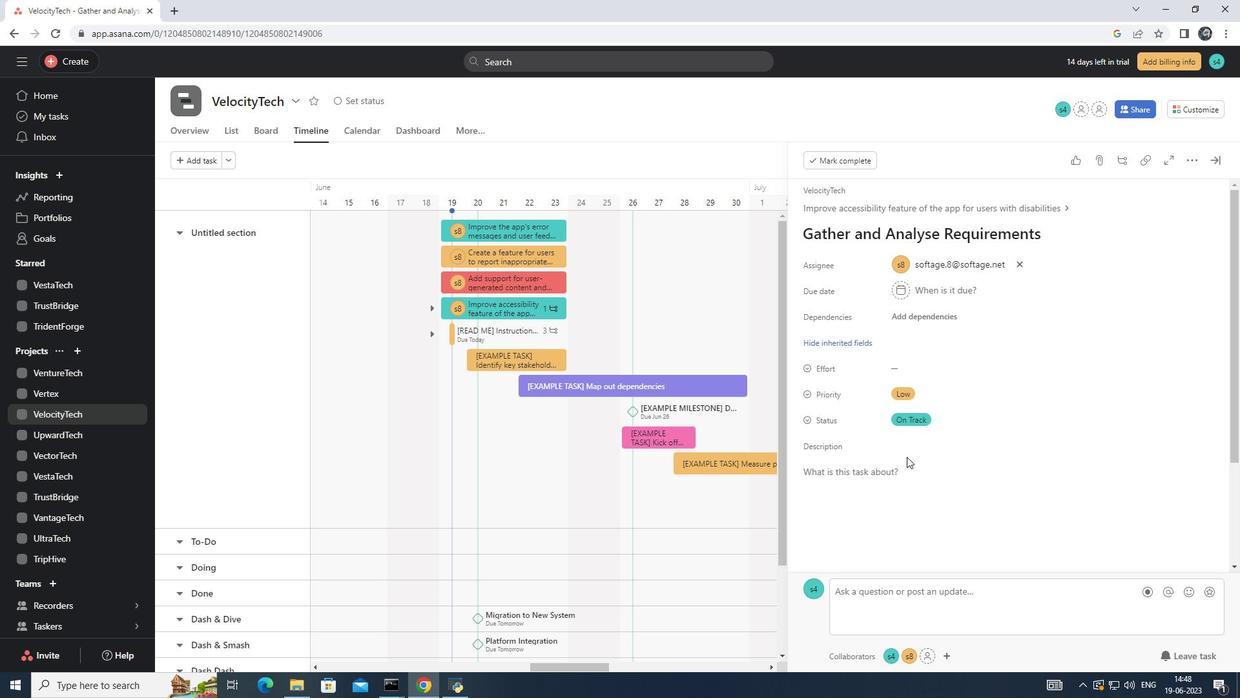 
Action: Mouse scrolled (907, 456) with delta (0, 0)
Screenshot: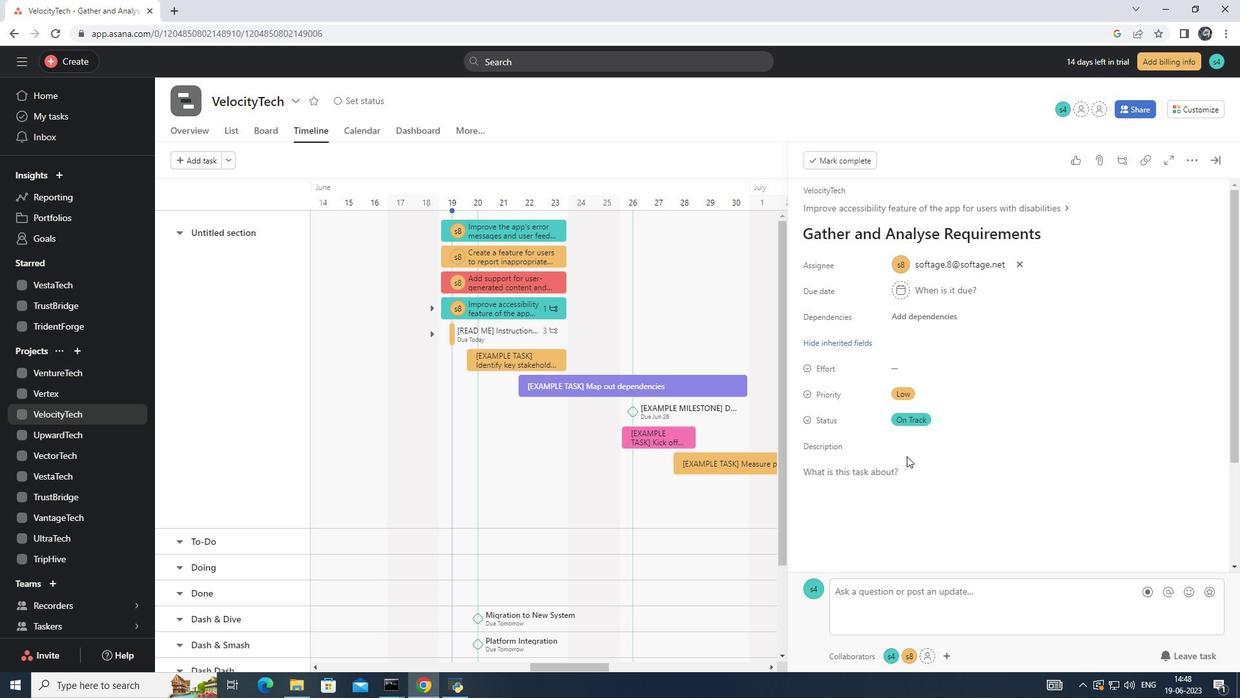 
